 Task: Add an event with the title Third Marketing Campaign Assessment and Return on Investment Analysis, date '2023/10/23', time 9:40 AM to 11:40 AMand add a description: Team building activities designed to suit the specific needs and dynamics of the team. Customizing the activities to align with the team's goals and challenges can maximize their effectiveness in fostering collaboration, trust, and overall team cohesion., put the event into Red category, logged in from the account softage.7@softage.netand send the event invitation to softage.5@softage.net and softage.1@softage.net. Set a reminder for the event 12 hour before
Action: Mouse moved to (83, 101)
Screenshot: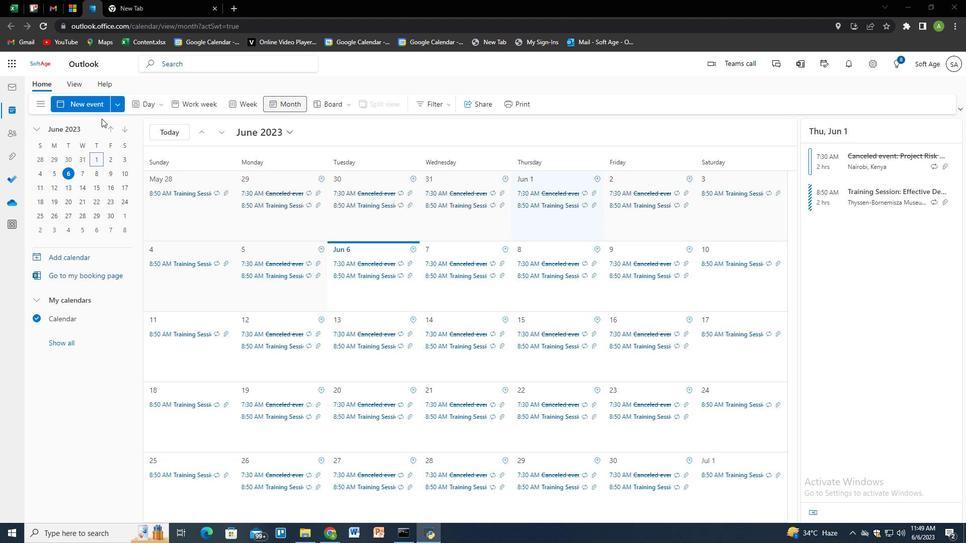 
Action: Mouse pressed left at (83, 101)
Screenshot: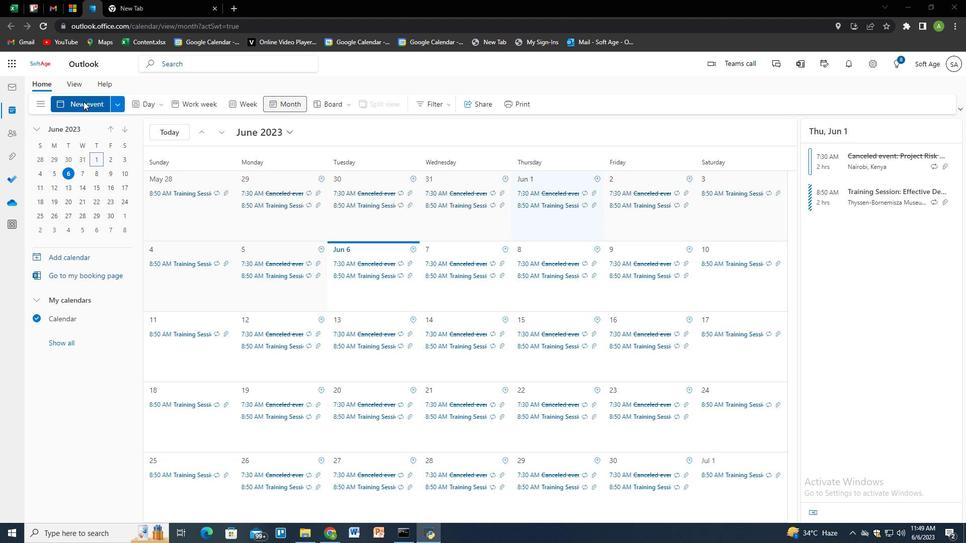 
Action: Mouse moved to (368, 173)
Screenshot: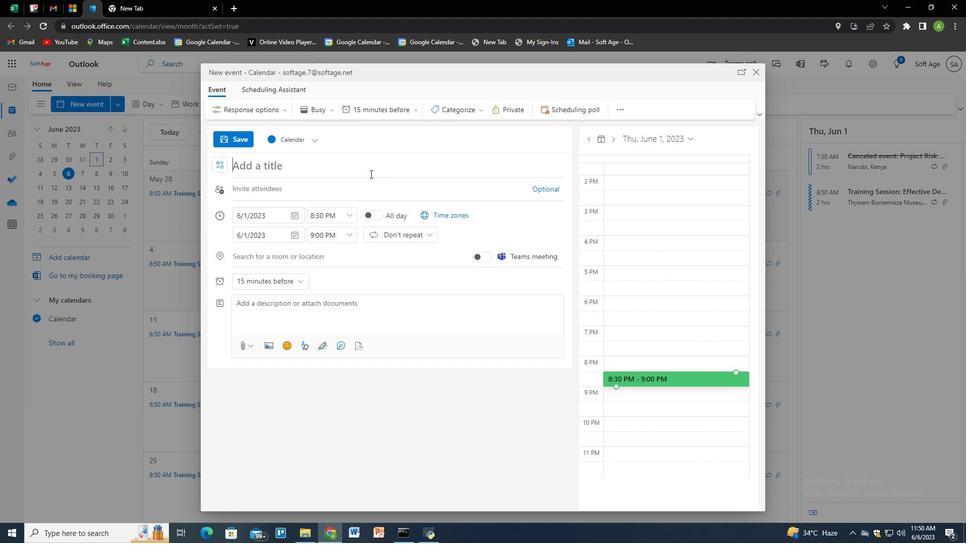 
Action: Key pressed <Key.shift><Key.shift>Y<Key.backspace><Key.shift>Third<Key.space><Key.shift>Marketing<Key.space><Key.shift>Campaign<Key.space><Key.shift>Assessment<Key.space><Key.shift>and<Key.space><Key.shift>Return<Key.space>on<Key.space><Key.shift>Investment<Key.space><Key.shift>Analysis
Screenshot: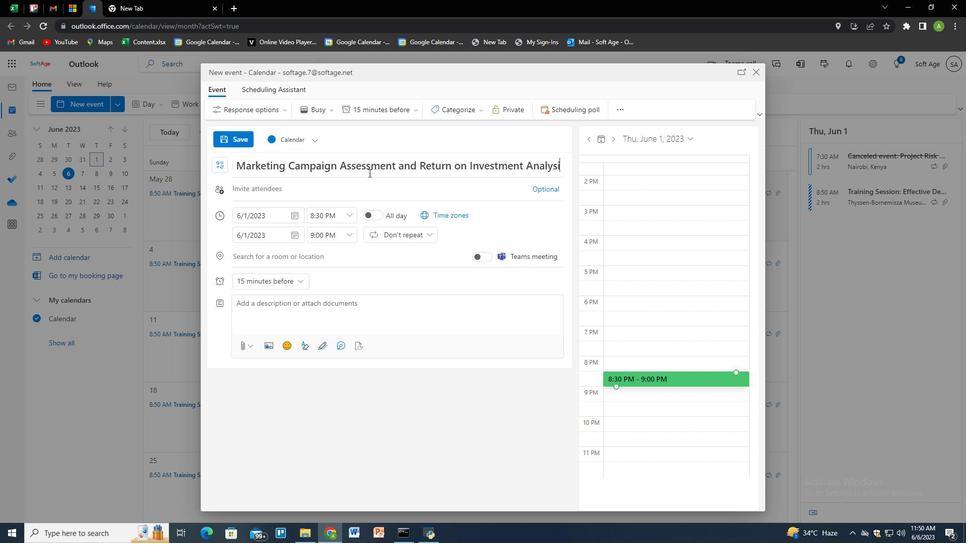 
Action: Mouse moved to (294, 216)
Screenshot: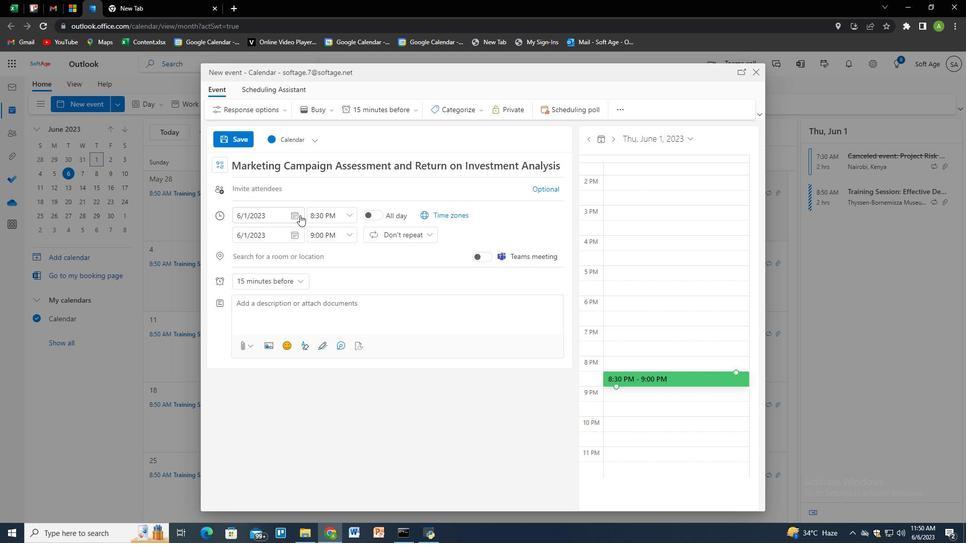 
Action: Mouse pressed left at (294, 216)
Screenshot: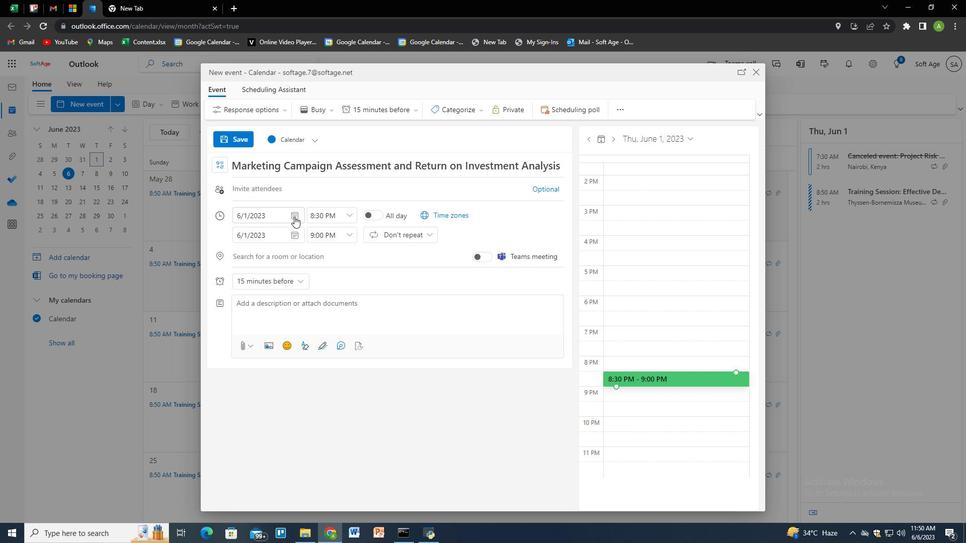 
Action: Mouse moved to (293, 232)
Screenshot: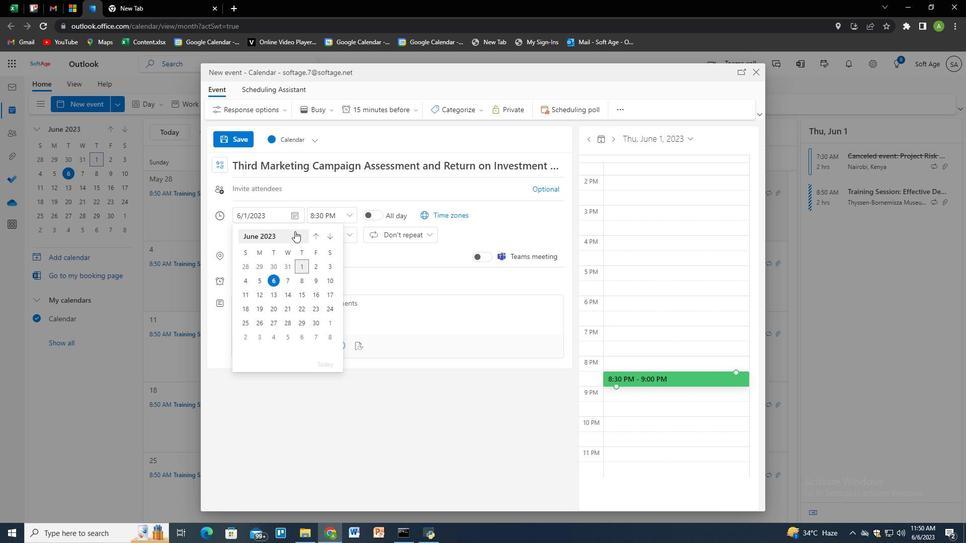 
Action: Mouse pressed left at (293, 232)
Screenshot: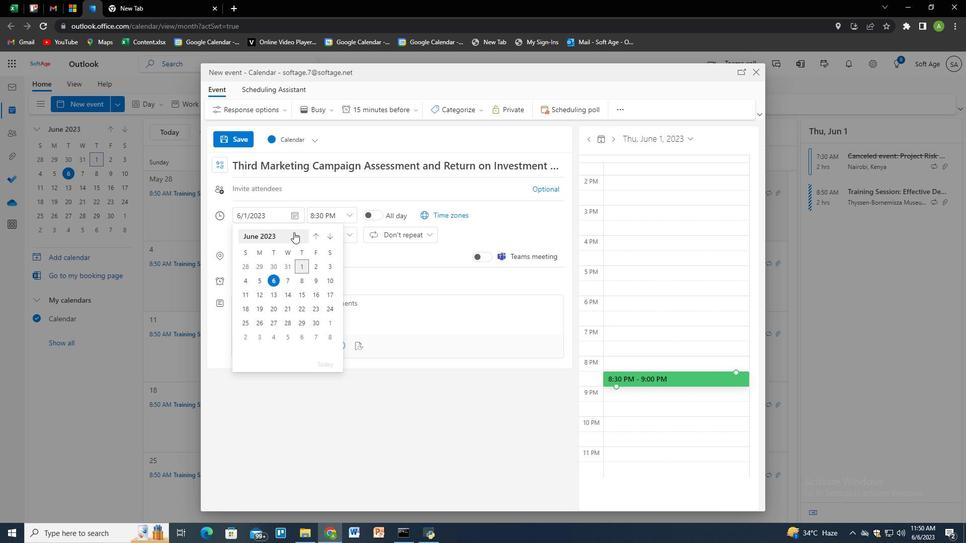 
Action: Mouse moved to (275, 309)
Screenshot: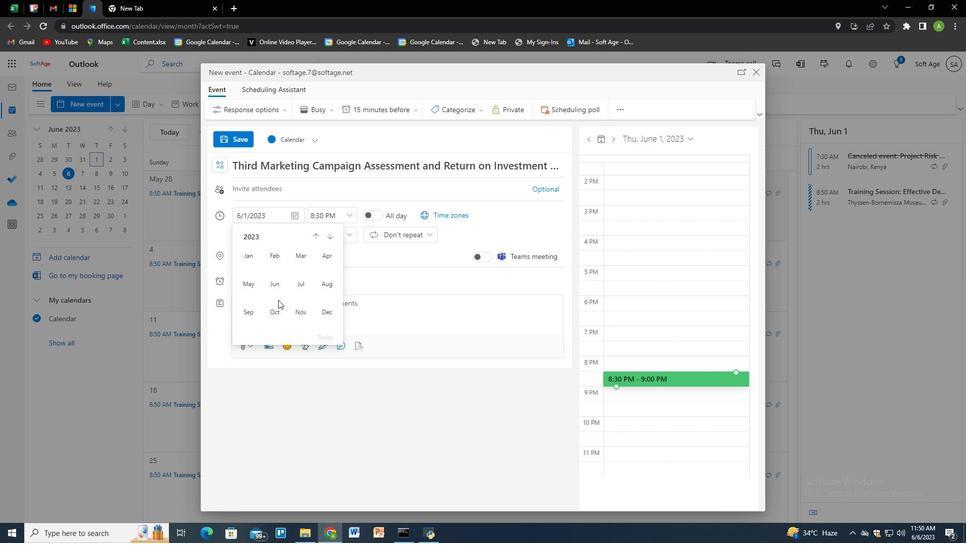 
Action: Mouse pressed left at (275, 309)
Screenshot: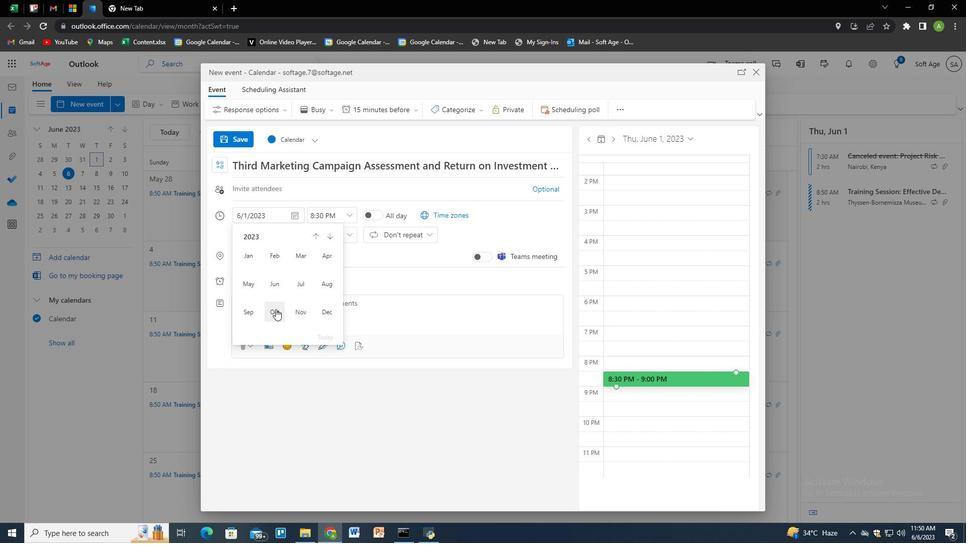 
Action: Mouse moved to (263, 313)
Screenshot: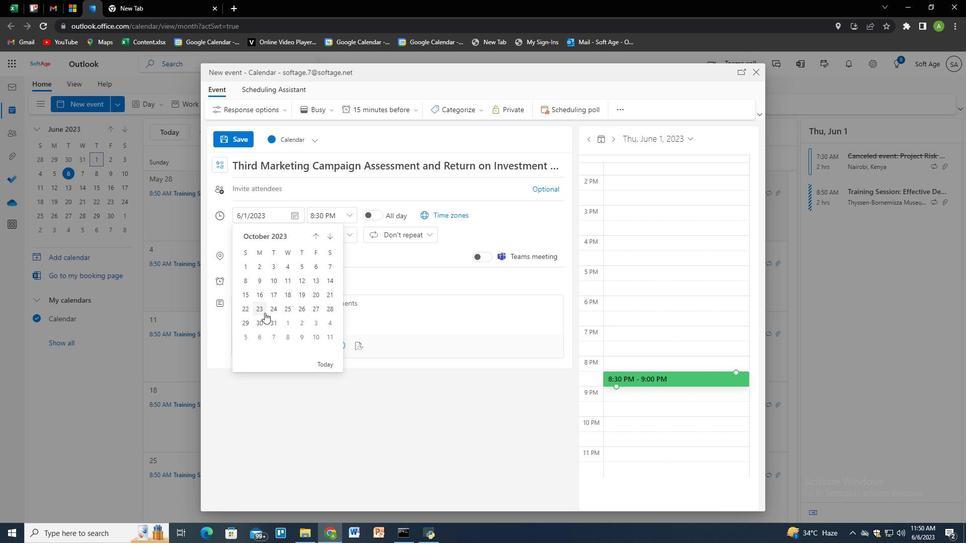 
Action: Mouse pressed left at (263, 313)
Screenshot: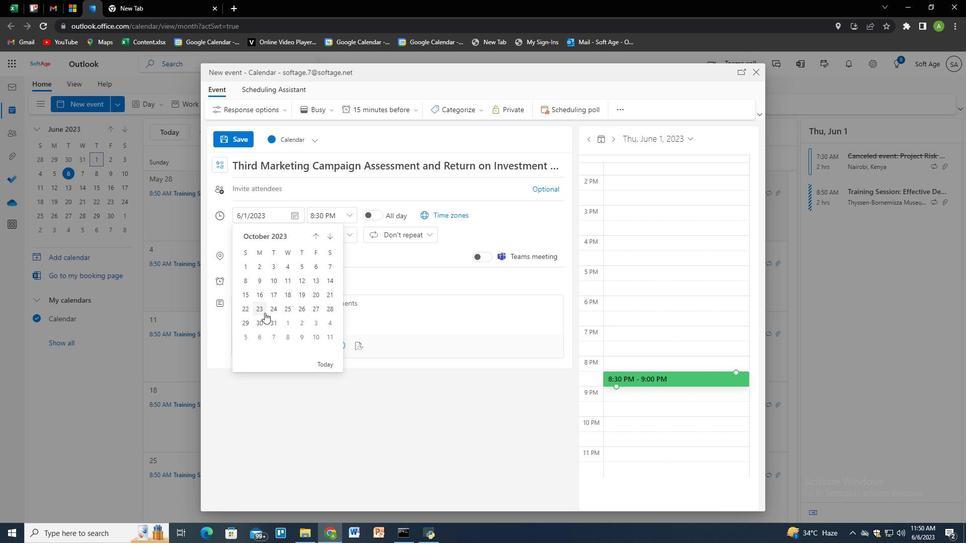 
Action: Mouse moved to (321, 203)
Screenshot: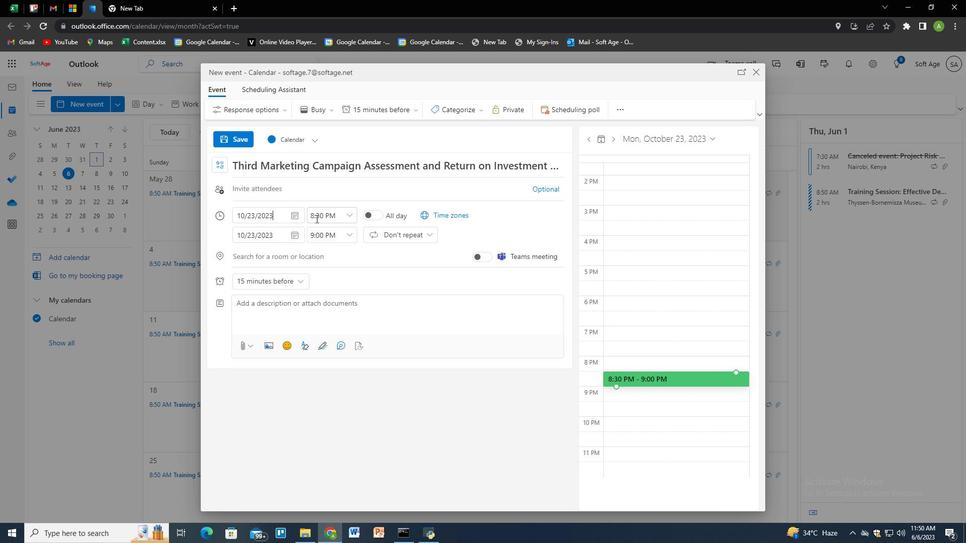 
Action: Mouse pressed left at (321, 203)
Screenshot: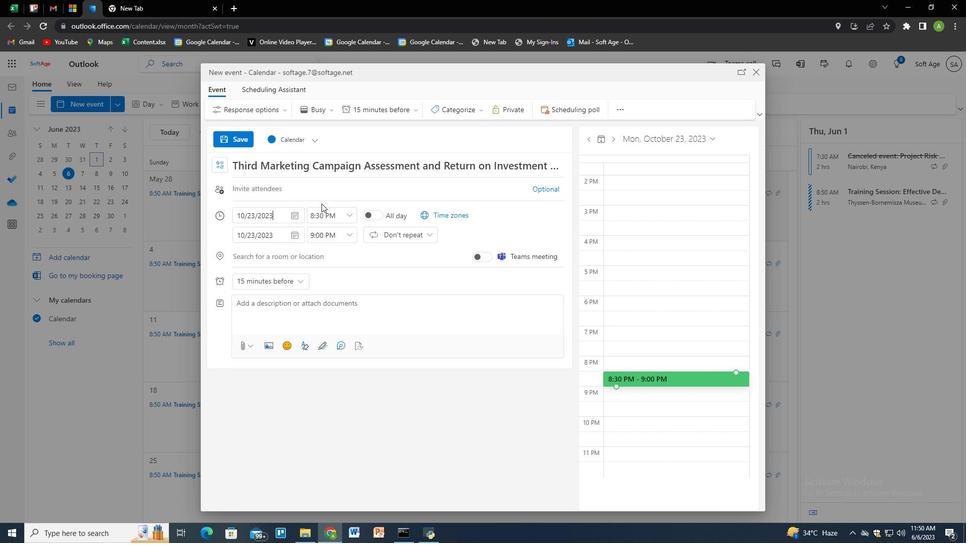 
Action: Mouse moved to (322, 212)
Screenshot: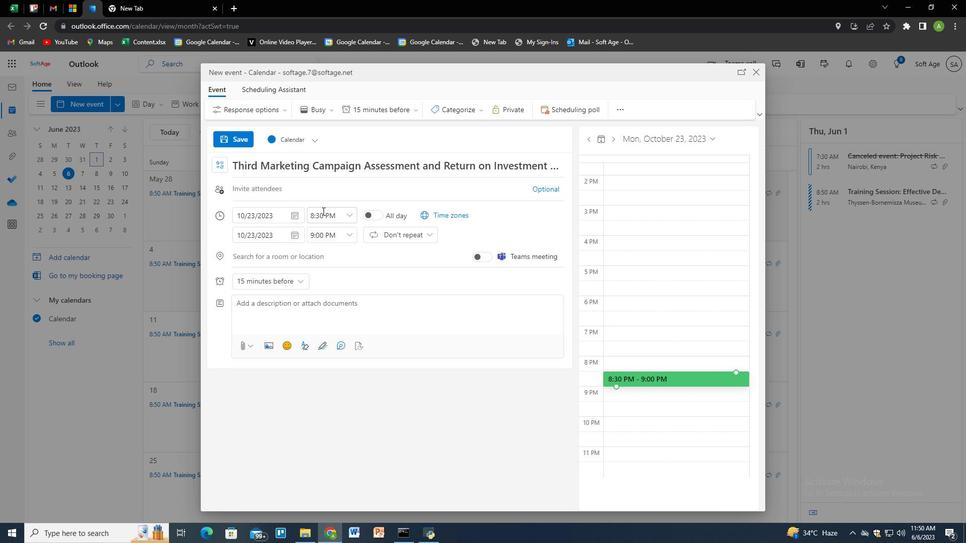 
Action: Mouse pressed left at (322, 212)
Screenshot: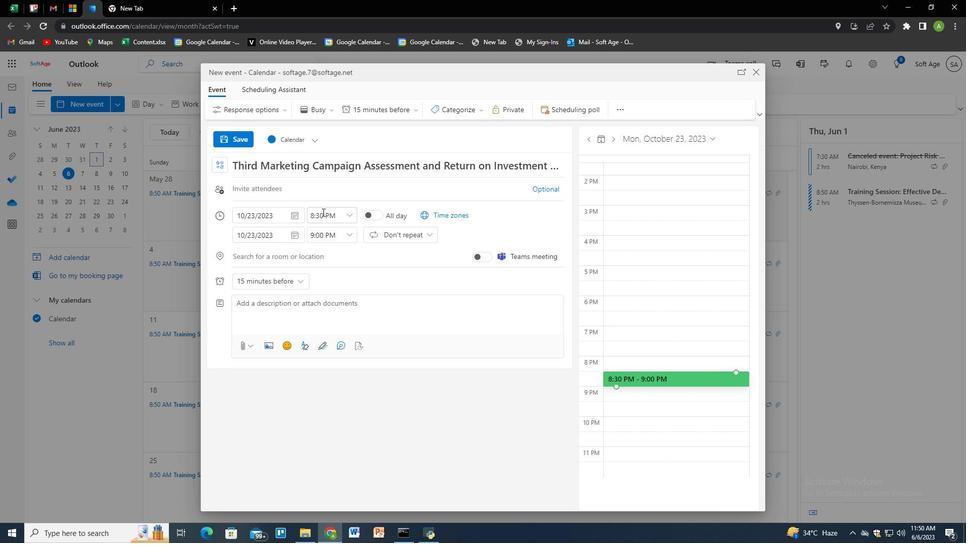 
Action: Key pressed 9<Key.shift_r>:40<Key.space><Key.shift>AM
Screenshot: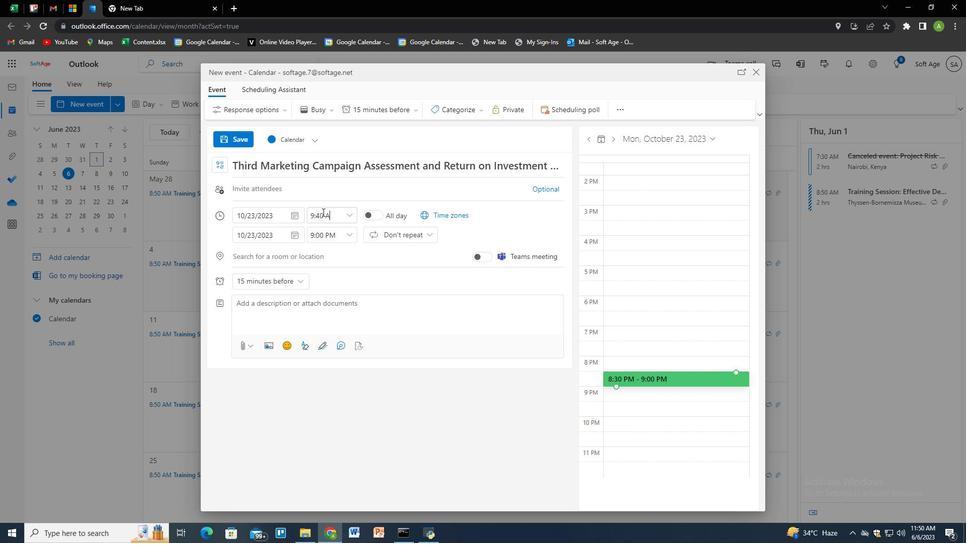 
Action: Mouse moved to (319, 233)
Screenshot: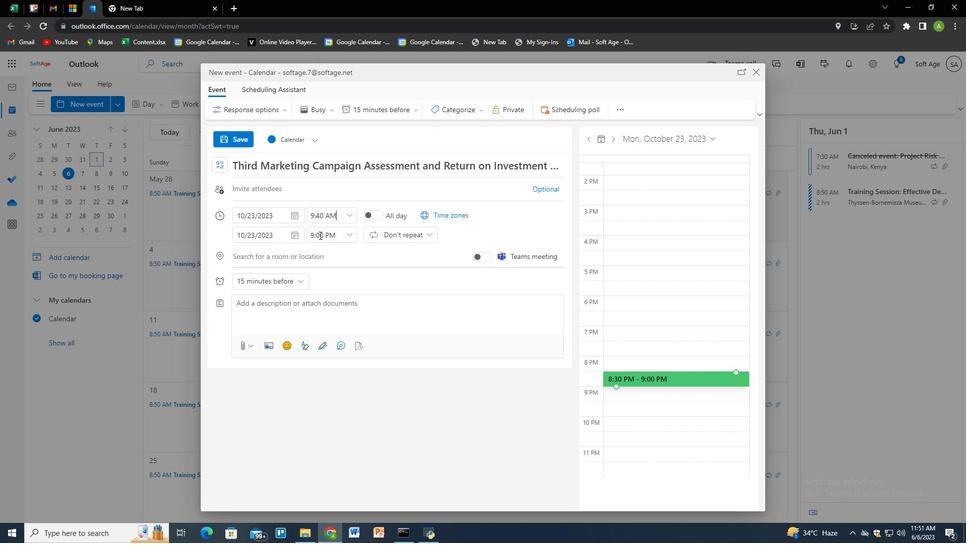 
Action: Mouse pressed left at (319, 233)
Screenshot: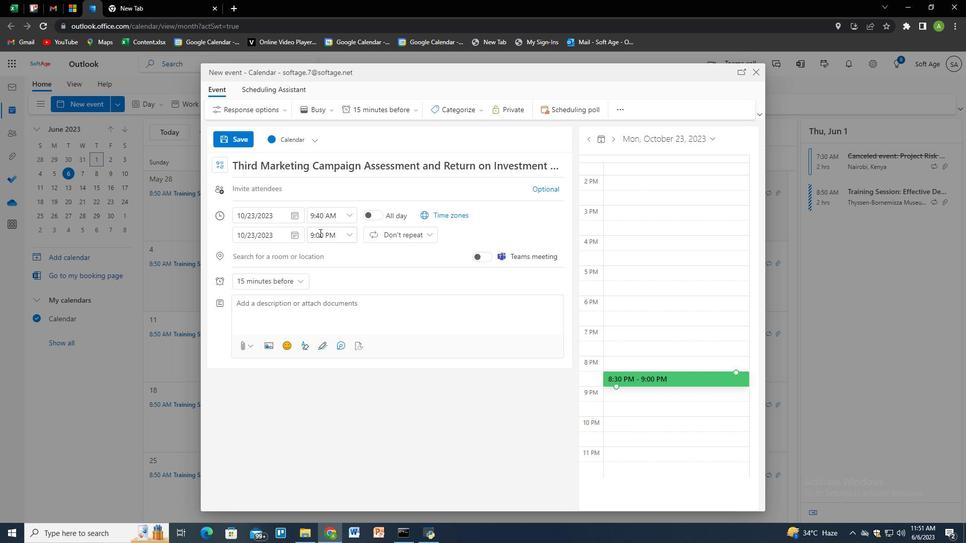 
Action: Mouse moved to (327, 236)
Screenshot: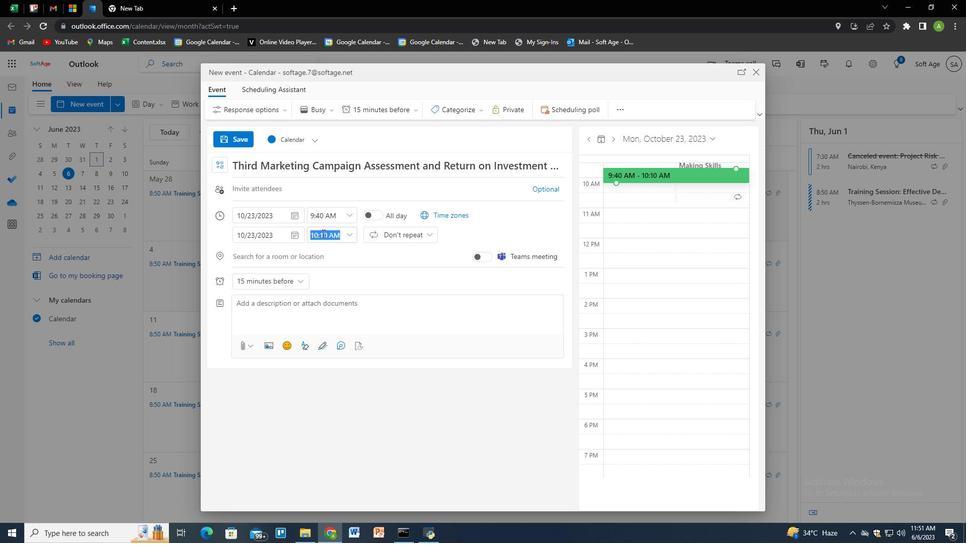 
Action: Key pressed 10<Key.backspace><Key.backspace><Key.backspace>11<Key.shift><Key.shift><Key.shift><Key.shift><Key.shift><Key.shift><Key.shift><Key.shift><Key.shift><Key.shift><Key.shift>:L<Key.backspace>40<Key.space><Key.shift><Key.shift><Key.shift><Key.shift><Key.shift><Key.shift><Key.shift><Key.shift><Key.shift><Key.shift><Key.shift>AMN<Key.backspace><Key.shift>M<Key.shift>M<Key.tab><Key.tab><Key.tab><Key.tab><Key.tab><Key.tab><Key.tab><Key.shift>Team<Key.space><Key.shift>B<Key.backspace>building<Key.space>actibo
Screenshot: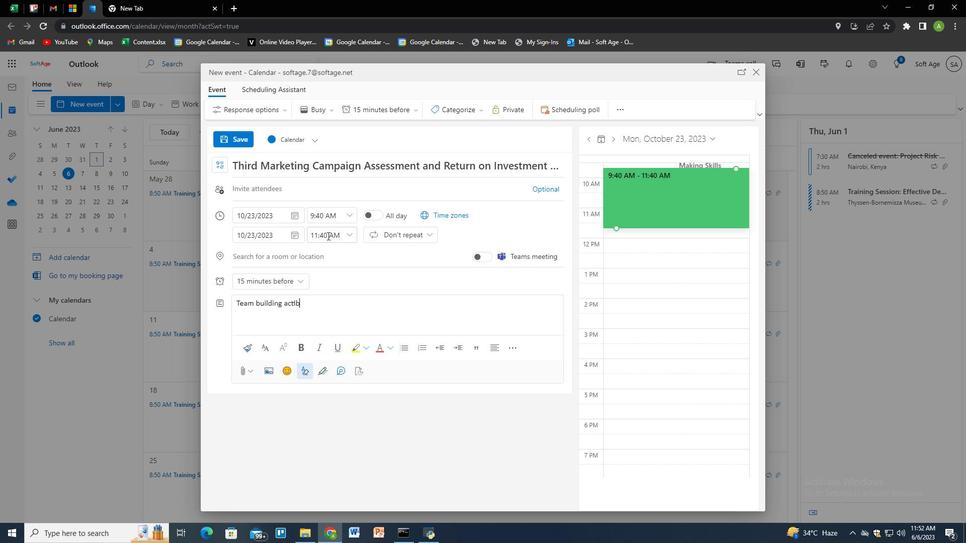 
Action: Mouse moved to (327, 236)
Screenshot: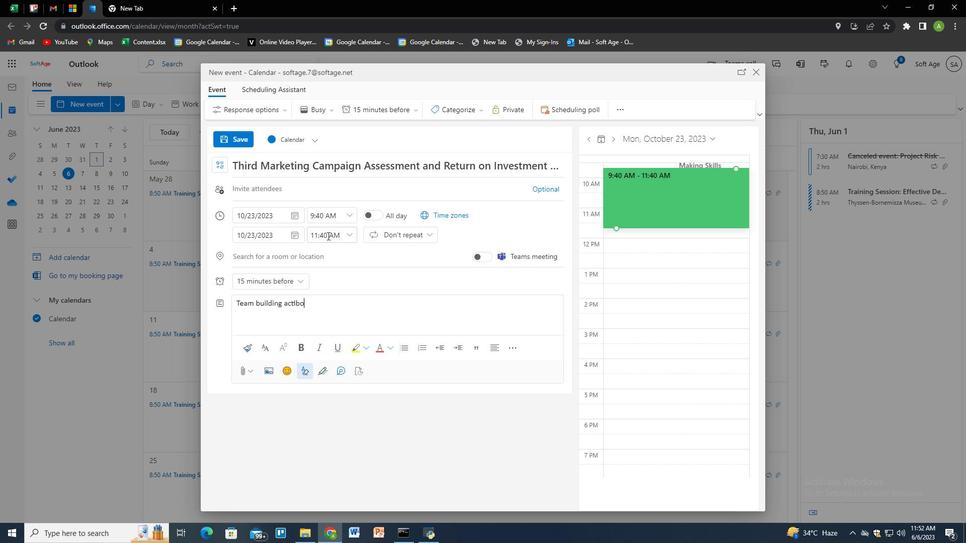 
Action: Key pressed <Key.backspace><Key.backspace>vities<Key.space>designed<Key.space>to<Key.space>suit<Key.space>the<Key.space>specific<Key.space>needs<Key.space>and<Key.space>dynamics<Key.space>of<Key.space>the<Key.space>tema<Key.backspace><Key.backspace>am.<Key.space><Key.shift>Cua<Key.backspace>stomixing<Key.backspace><Key.backspace><Key.backspace><Key.backspace>zing<Key.space>the<Key.space>activities<Key.space>to<Key.space>align<Key.space>with<Key.space>the<Key.space>team;s<Key.backspace><Key.backspace>'s<Key.space>goals<Key.space>and<Key.space>challenges<Key.space>can<Key.space>maximize<Key.space>their.<Key.space>effectiveness<Key.space>in<Key.space>fo<Key.backspace><Key.backspace>fosterin<Key.space><Key.backspace>g<Key.space>colla<Key.backspace><Key.backspace><Key.backspace><Key.backspace><Key.backspace><Key.backspace><Key.space>collaboration,<Key.space>truct<Key.backspace><Key.backspace>st,<Key.space>and<Key.space>overall<Key.space>team<Key.space>cohesion.
Screenshot: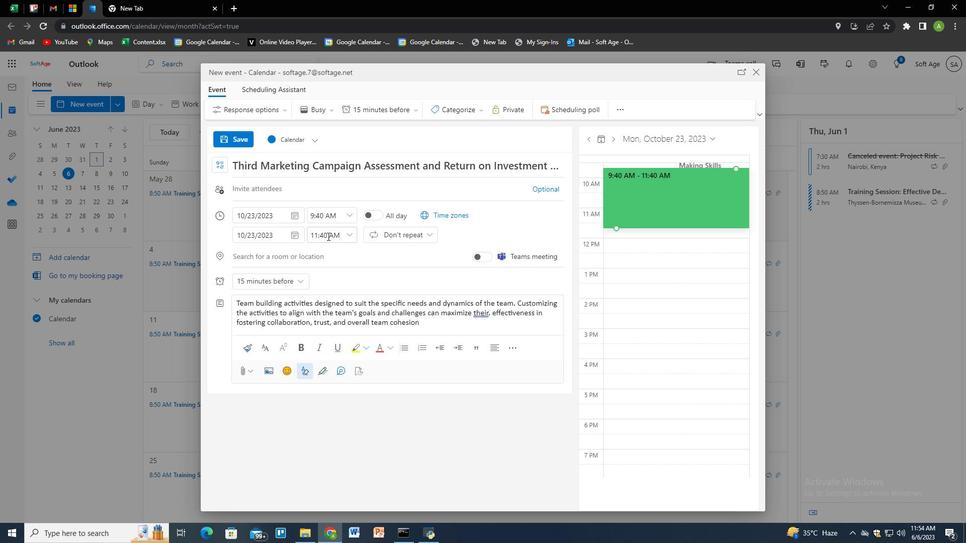 
Action: Mouse moved to (502, 325)
Screenshot: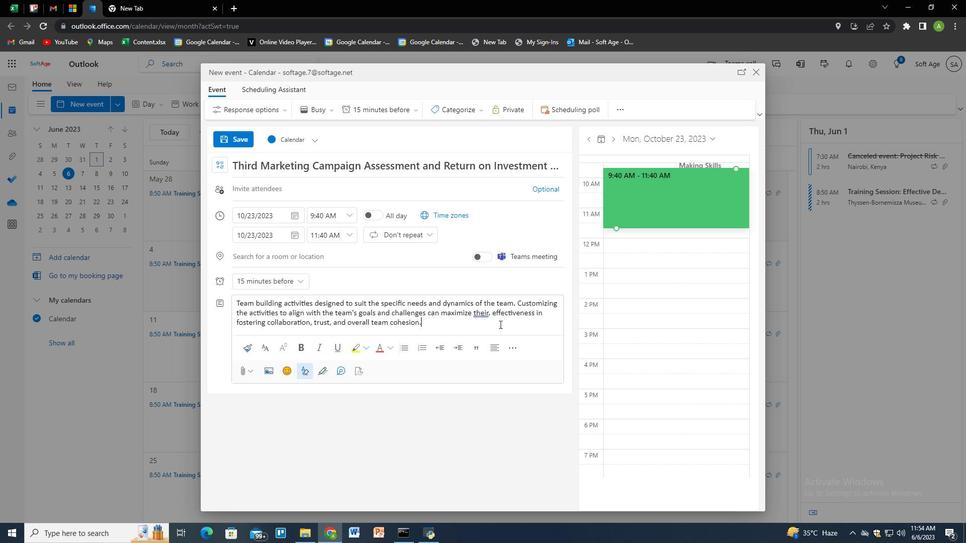 
Action: Mouse pressed left at (502, 325)
Screenshot: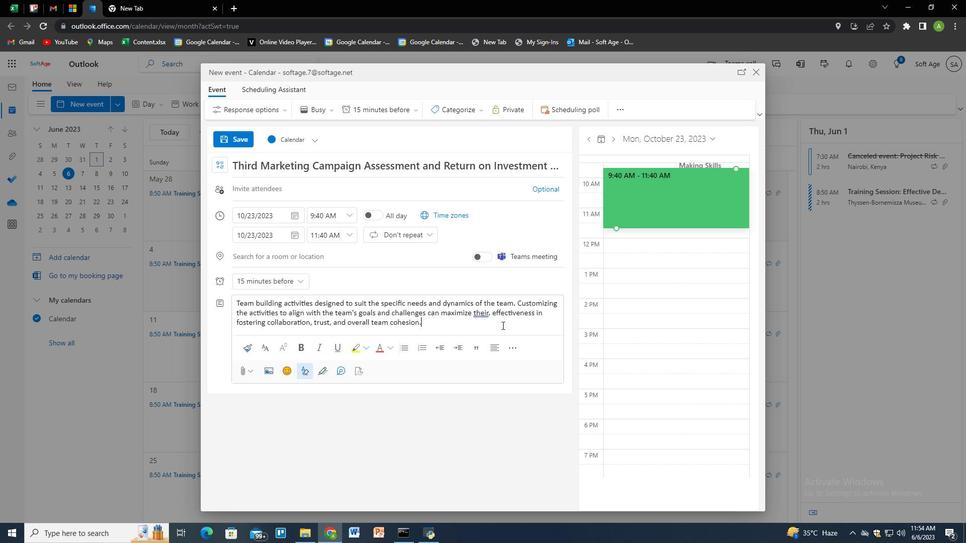 
Action: Mouse moved to (493, 317)
Screenshot: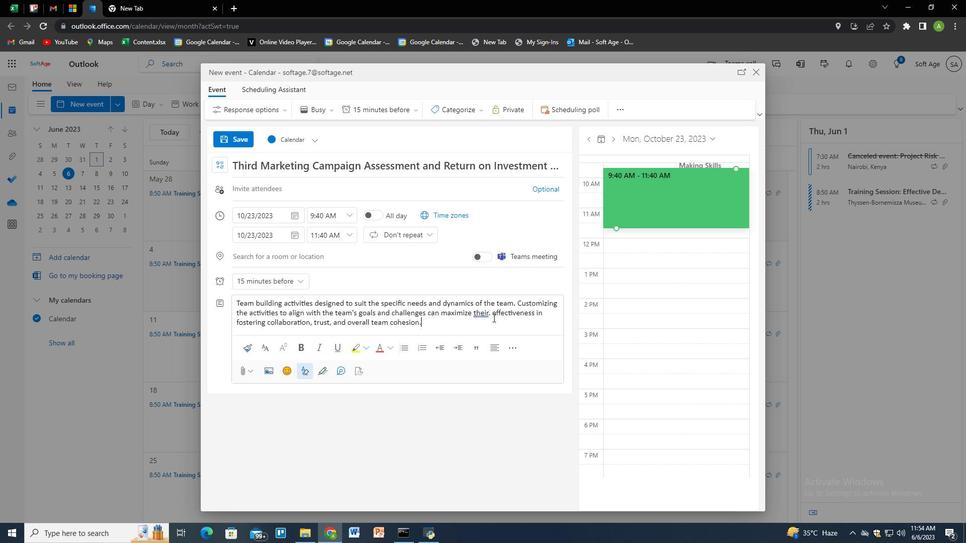 
Action: Mouse pressed left at (493, 317)
Screenshot: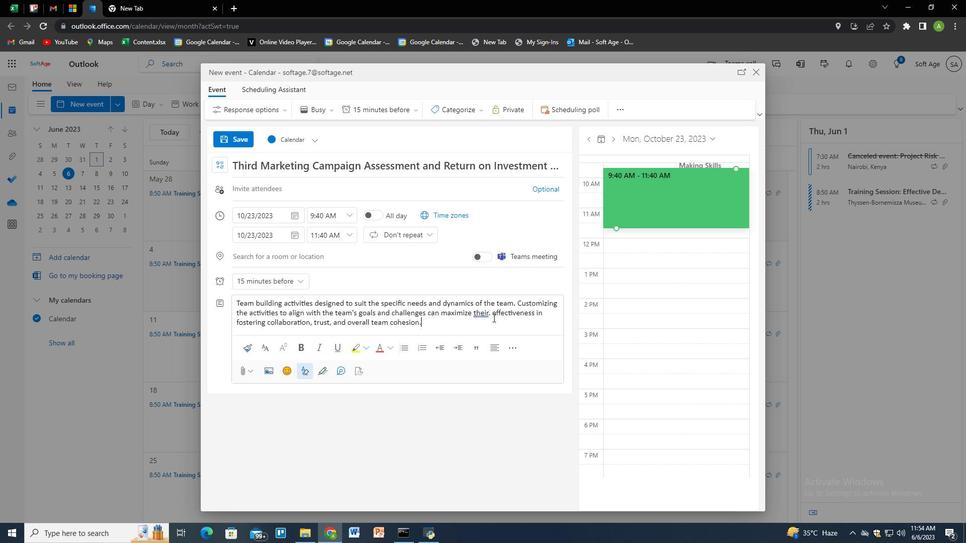 
Action: Mouse moved to (495, 318)
Screenshot: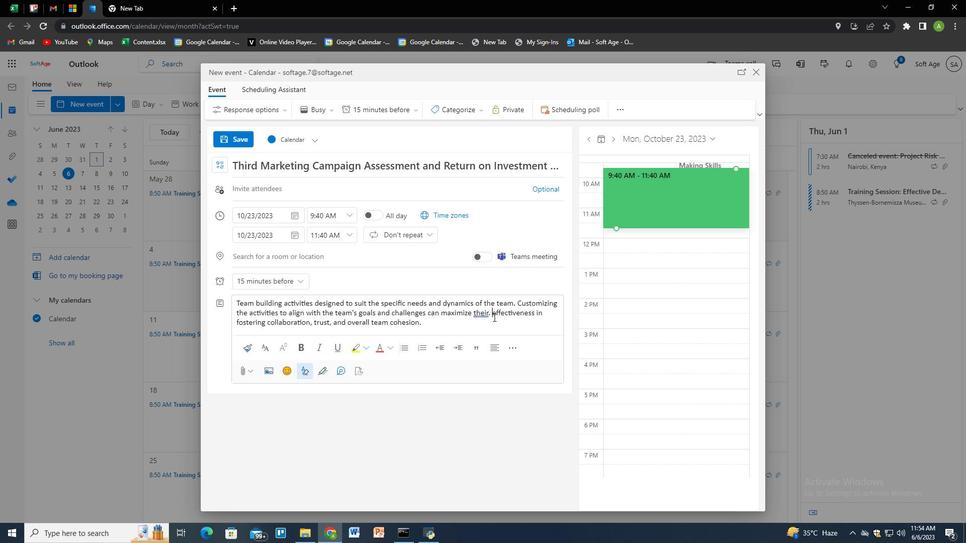 
Action: Key pressed <Key.backspace><Key.backspace><Key.space>
Screenshot: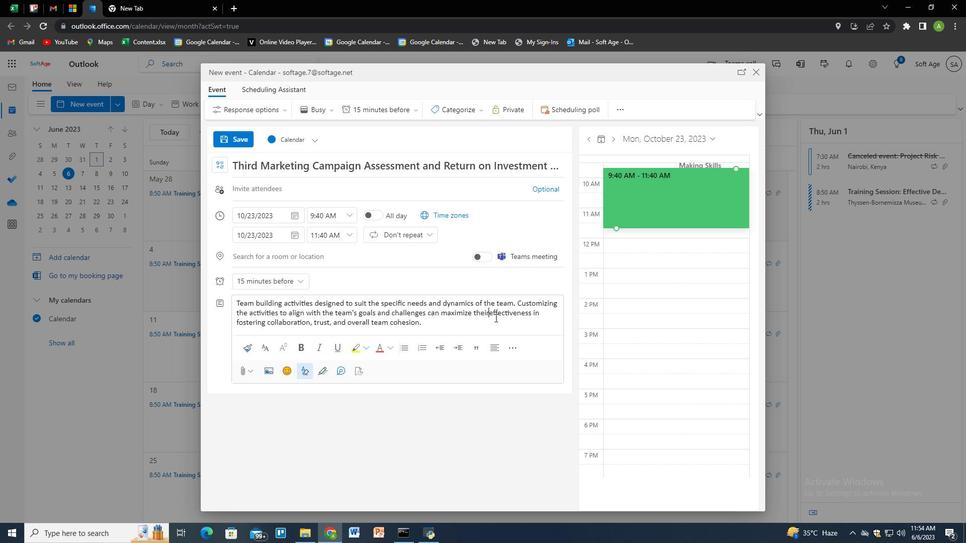 
Action: Mouse pressed left at (495, 318)
Screenshot: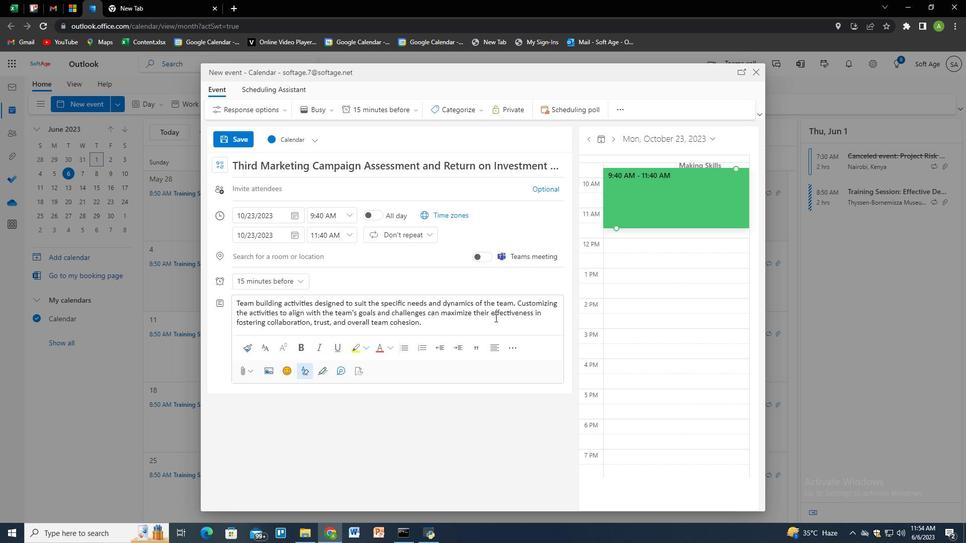 
Action: Mouse moved to (455, 103)
Screenshot: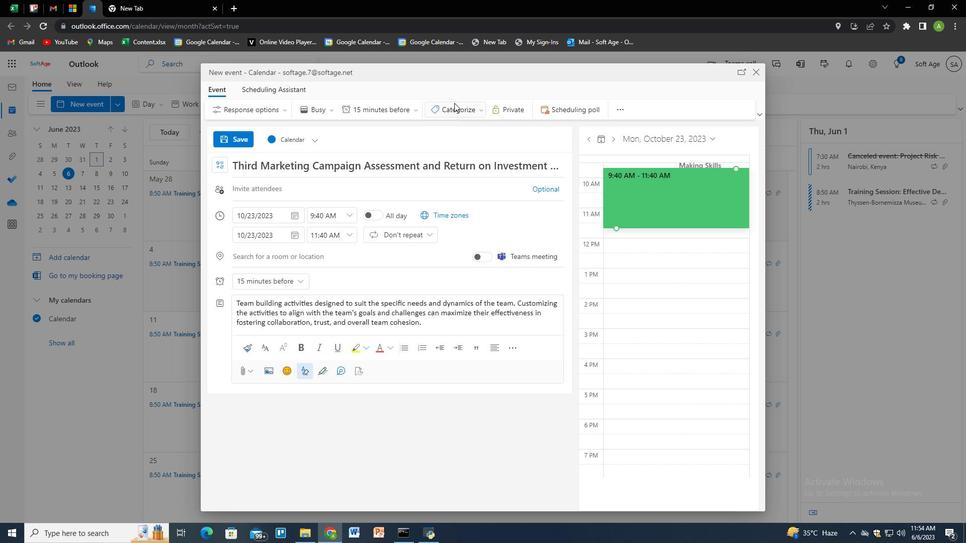 
Action: Mouse pressed left at (455, 103)
Screenshot: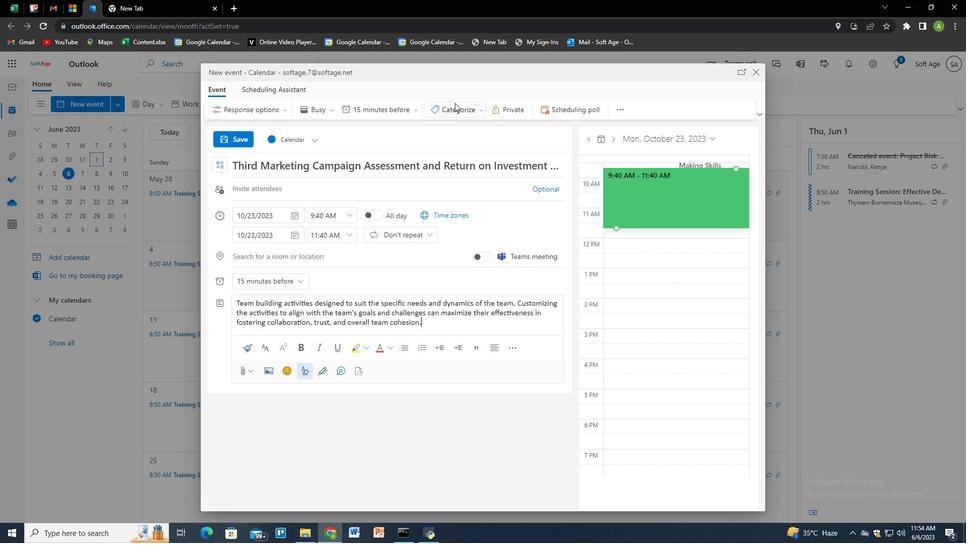
Action: Mouse moved to (464, 189)
Screenshot: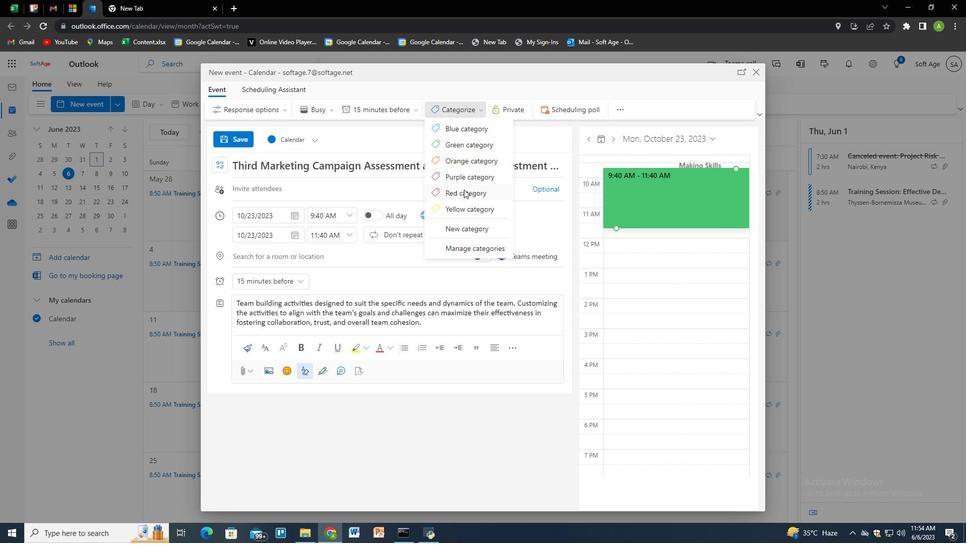 
Action: Mouse pressed left at (464, 189)
Screenshot: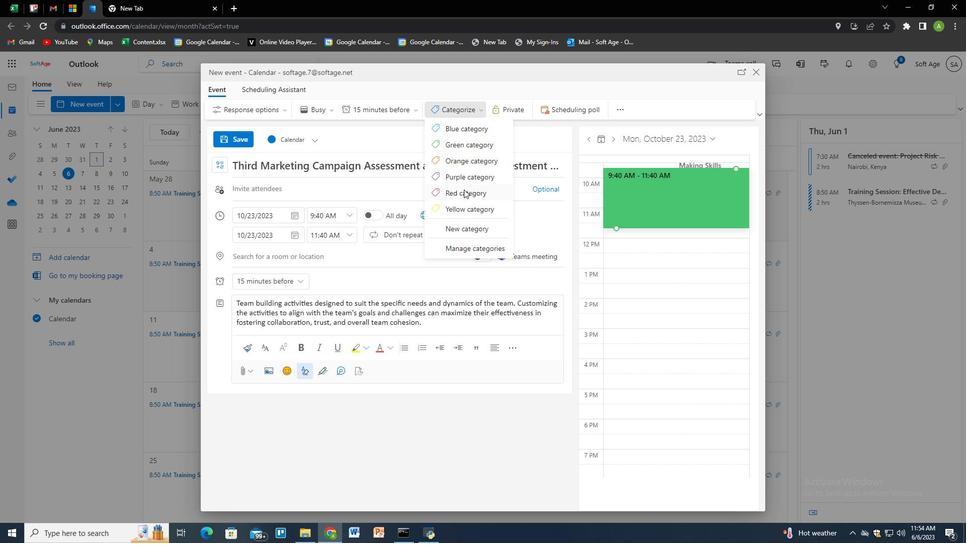 
Action: Mouse moved to (372, 256)
Screenshot: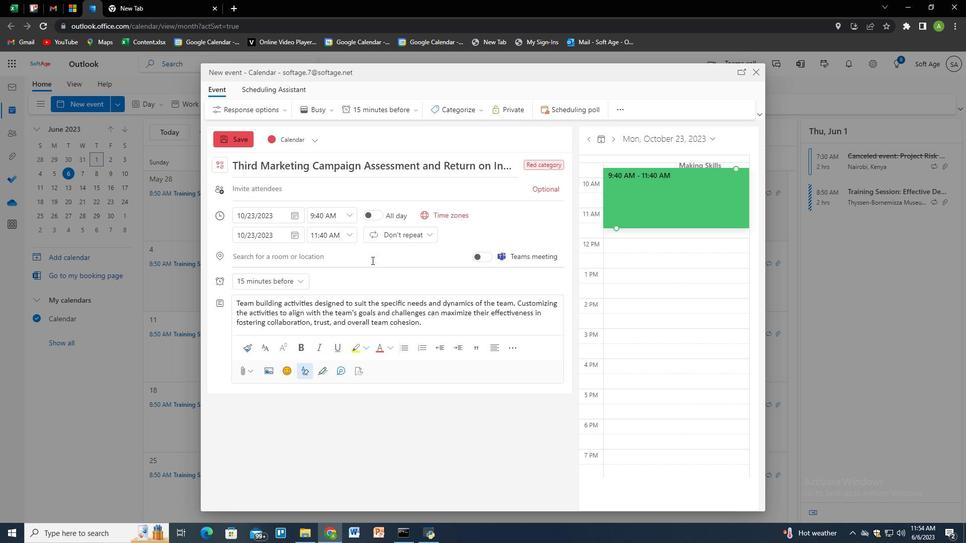 
Action: Mouse pressed left at (372, 256)
Screenshot: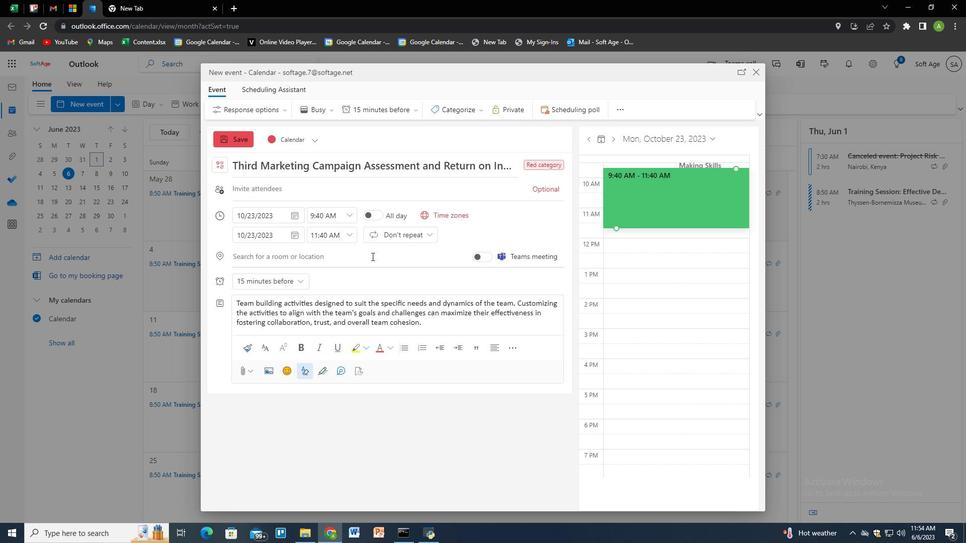 
Action: Key pressed softage.5<Key.shift>@sof<Key.backspace><Key.backspace><Key.backspace><Key.backspace><Key.backspace><Key.backspace><Key.backspace><Key.backspace><Key.backspace><Key.backspace><Key.backspace><Key.backspace><Key.backspace><Key.backspace>
Screenshot: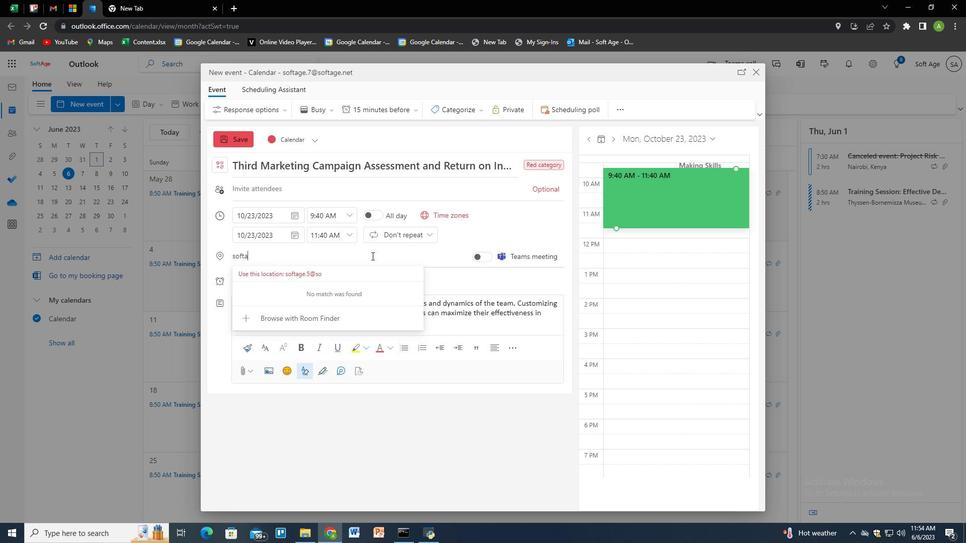 
Action: Mouse moved to (322, 187)
Screenshot: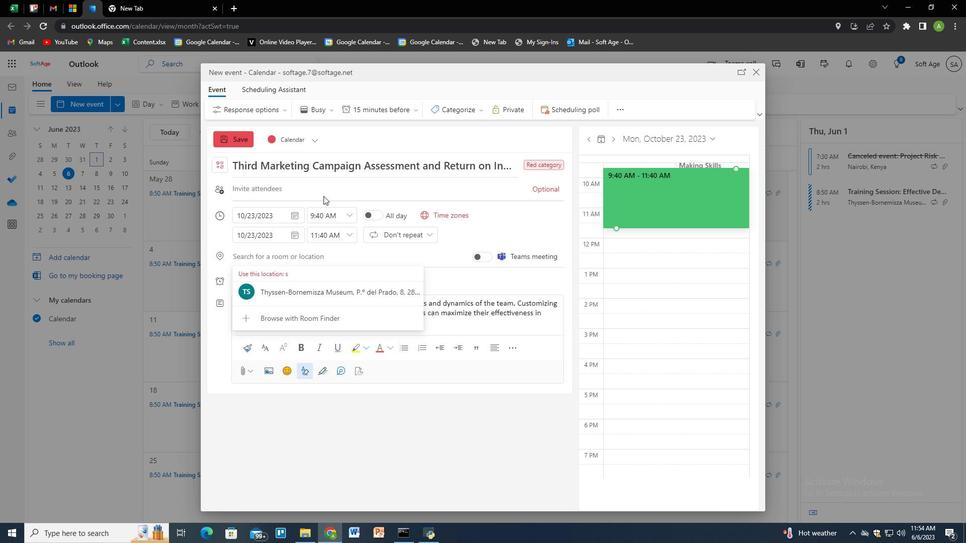 
Action: Mouse pressed left at (322, 187)
Screenshot: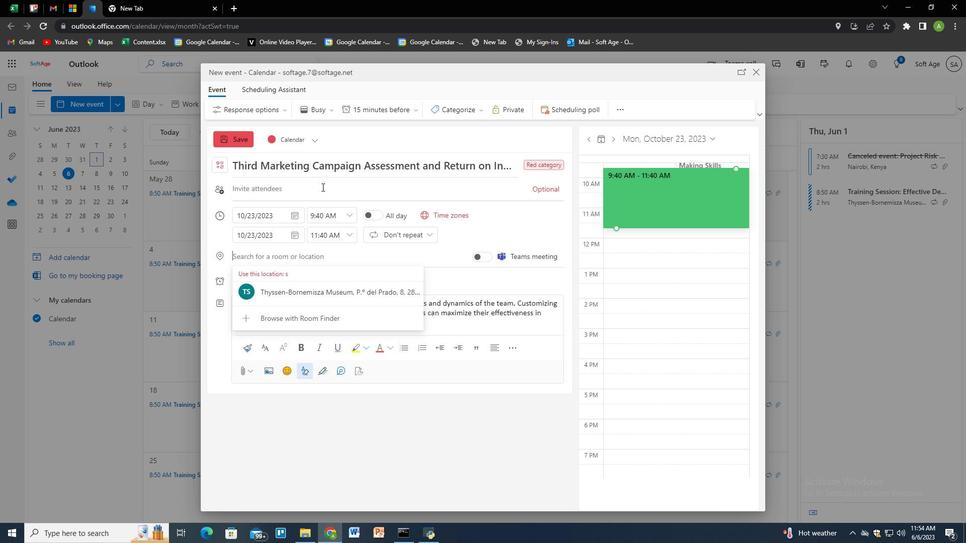 
Action: Key pressed softage.5<Key.shift>@softage.net<Key.enter>softage.1<Key.shift>@softage.net<Key.enter>
Screenshot: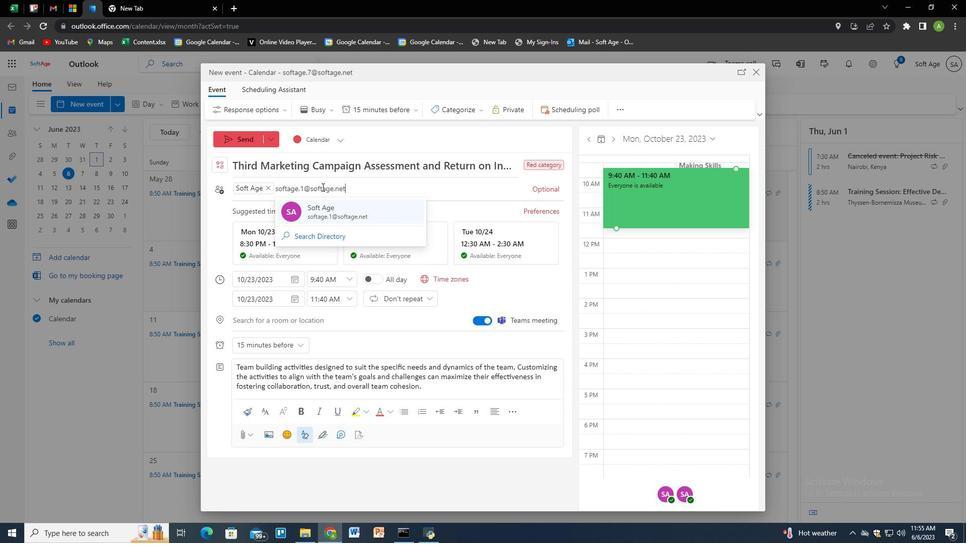 
Action: Mouse moved to (382, 111)
Screenshot: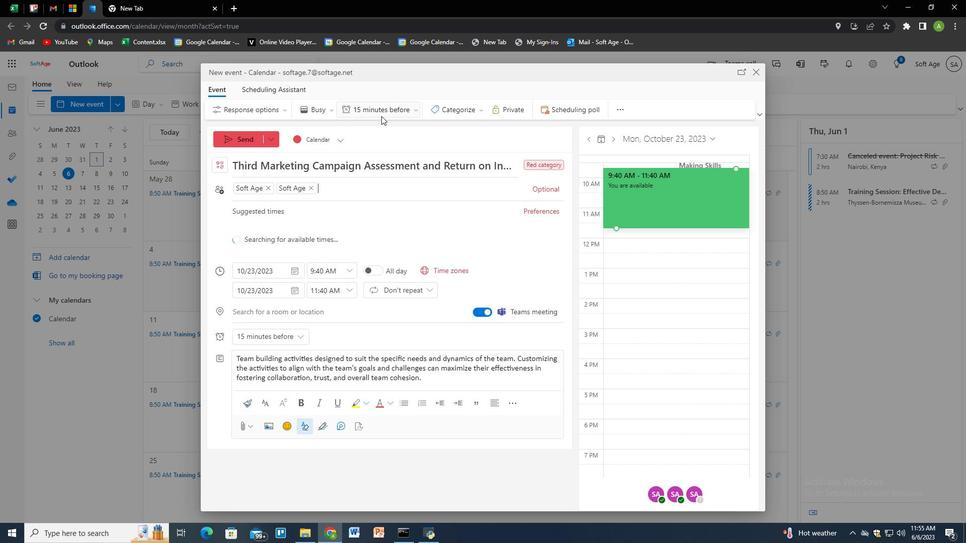 
Action: Mouse pressed left at (382, 111)
Screenshot: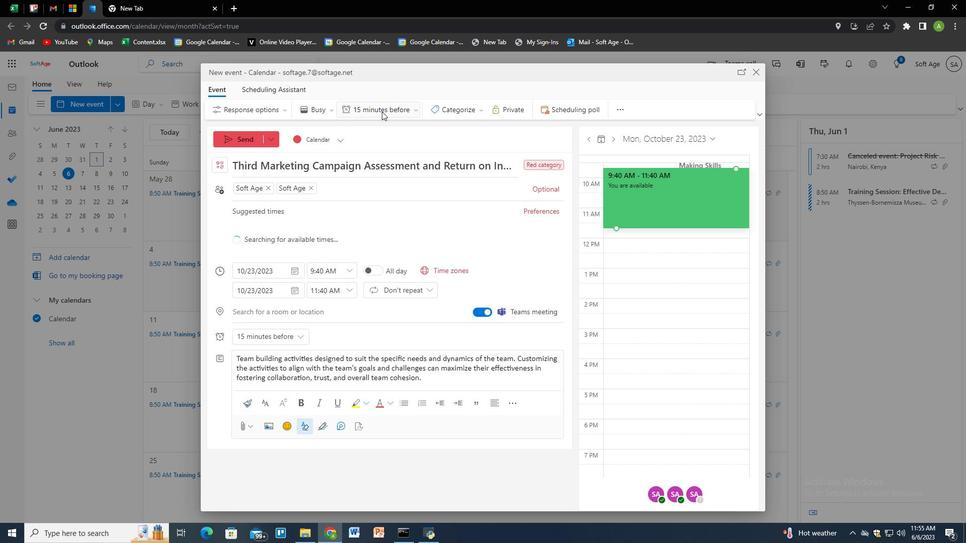 
Action: Mouse moved to (389, 254)
Screenshot: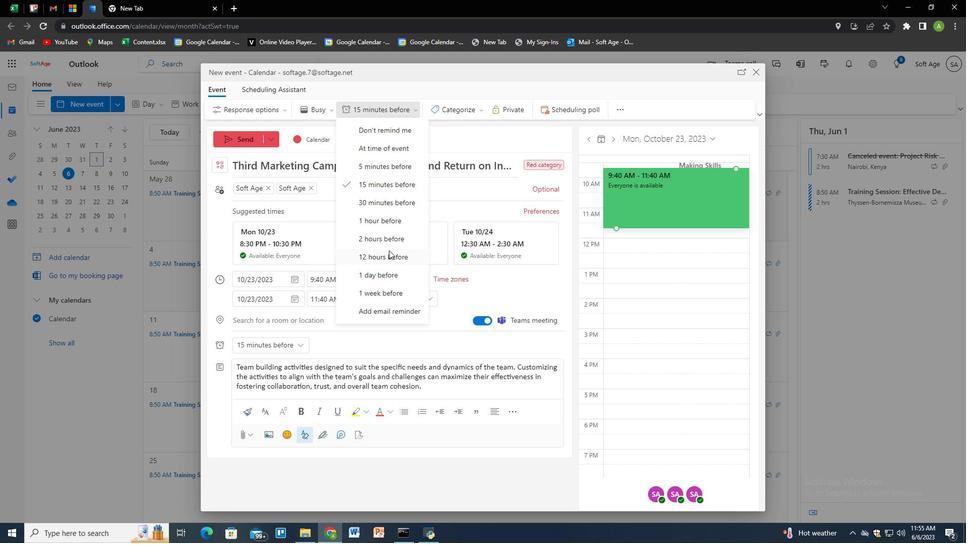 
Action: Mouse pressed left at (389, 254)
Screenshot: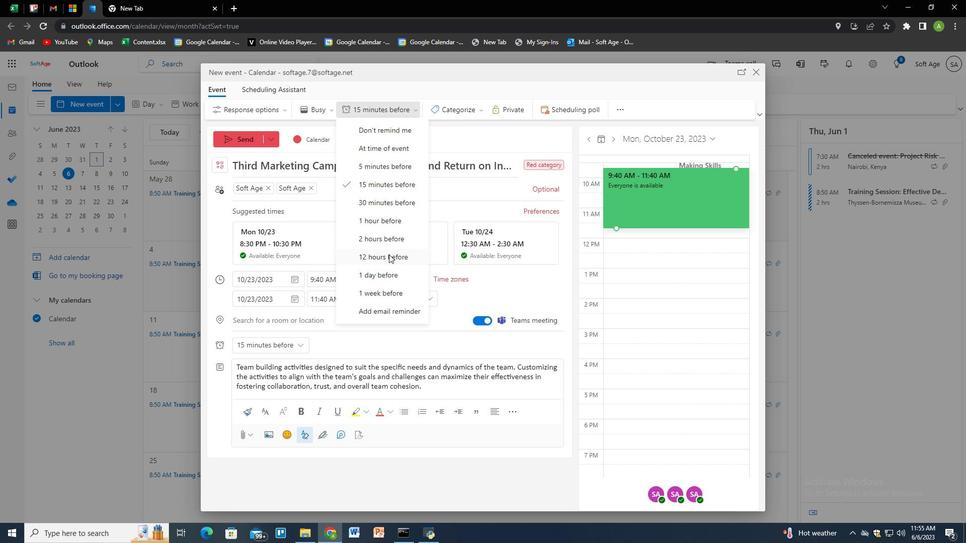 
Action: Mouse moved to (546, 289)
Screenshot: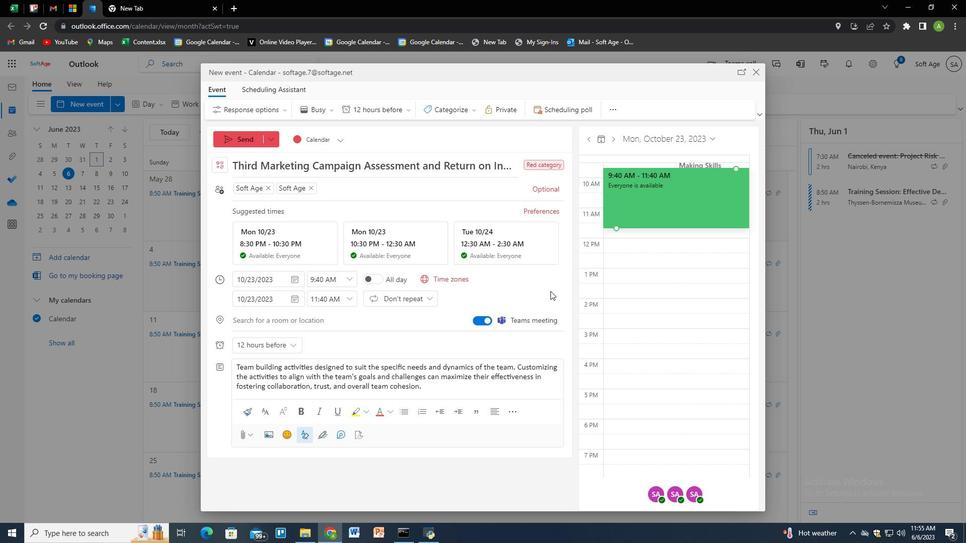 
Action: Mouse pressed left at (546, 289)
Screenshot: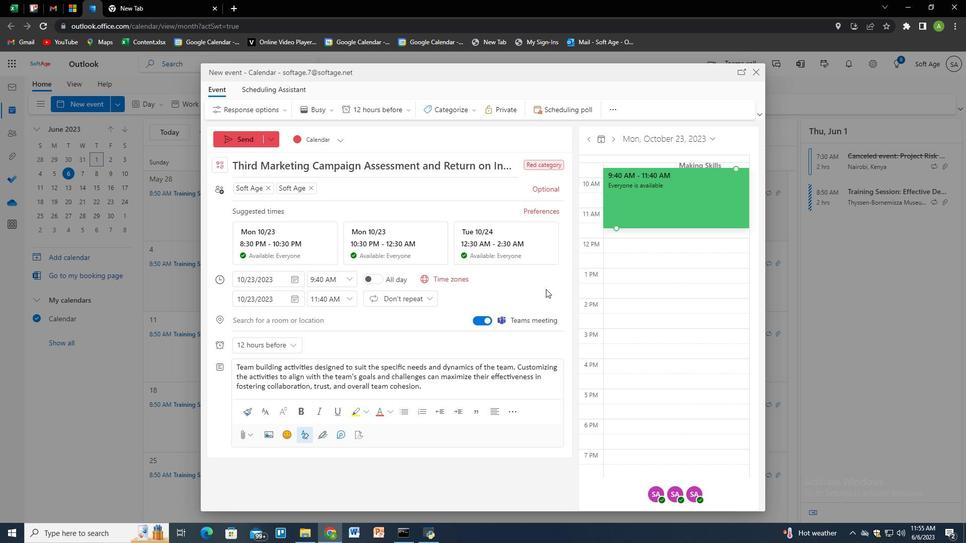 
Action: Mouse moved to (243, 143)
Screenshot: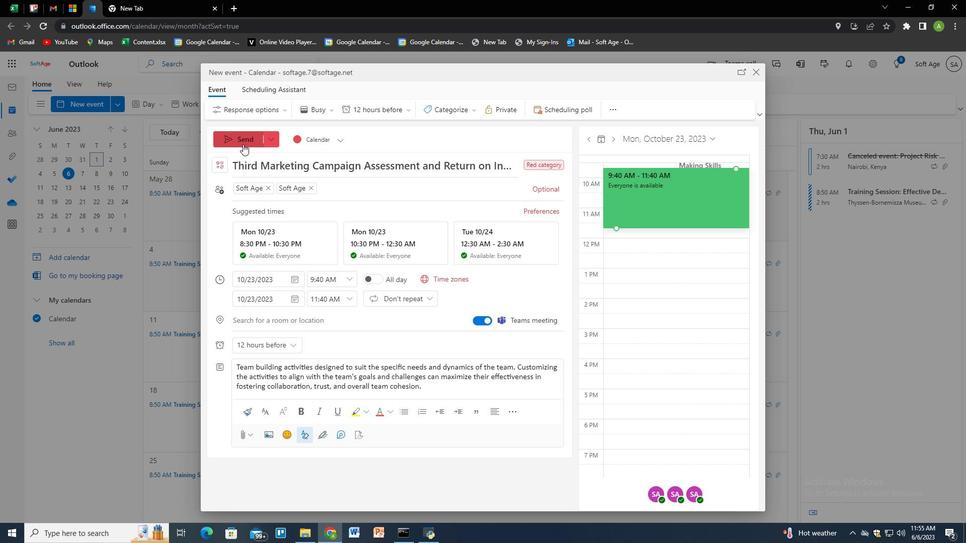 
Action: Mouse pressed left at (243, 143)
Screenshot: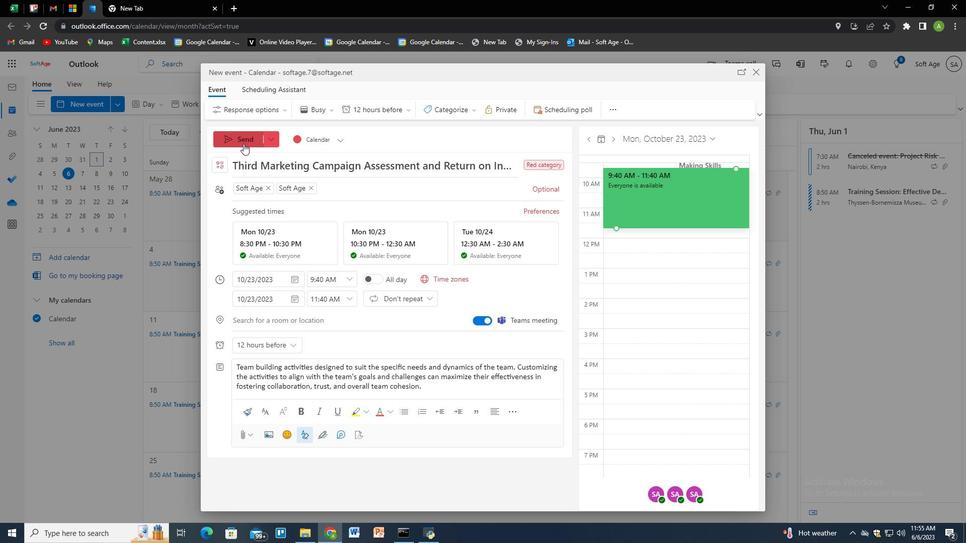 
Action: Mouse moved to (425, 371)
Screenshot: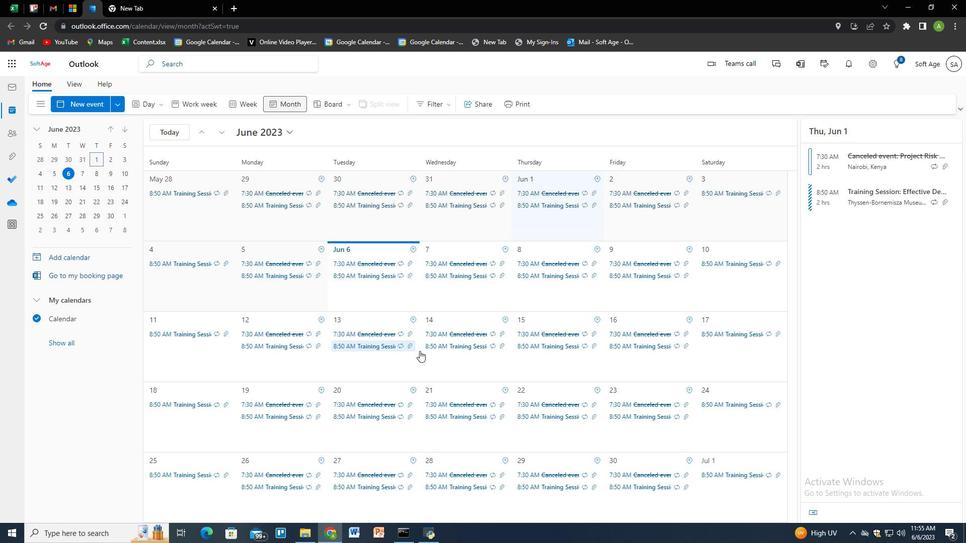 
